 Task: End the current process.
Action: Mouse moved to (1281, 34)
Screenshot: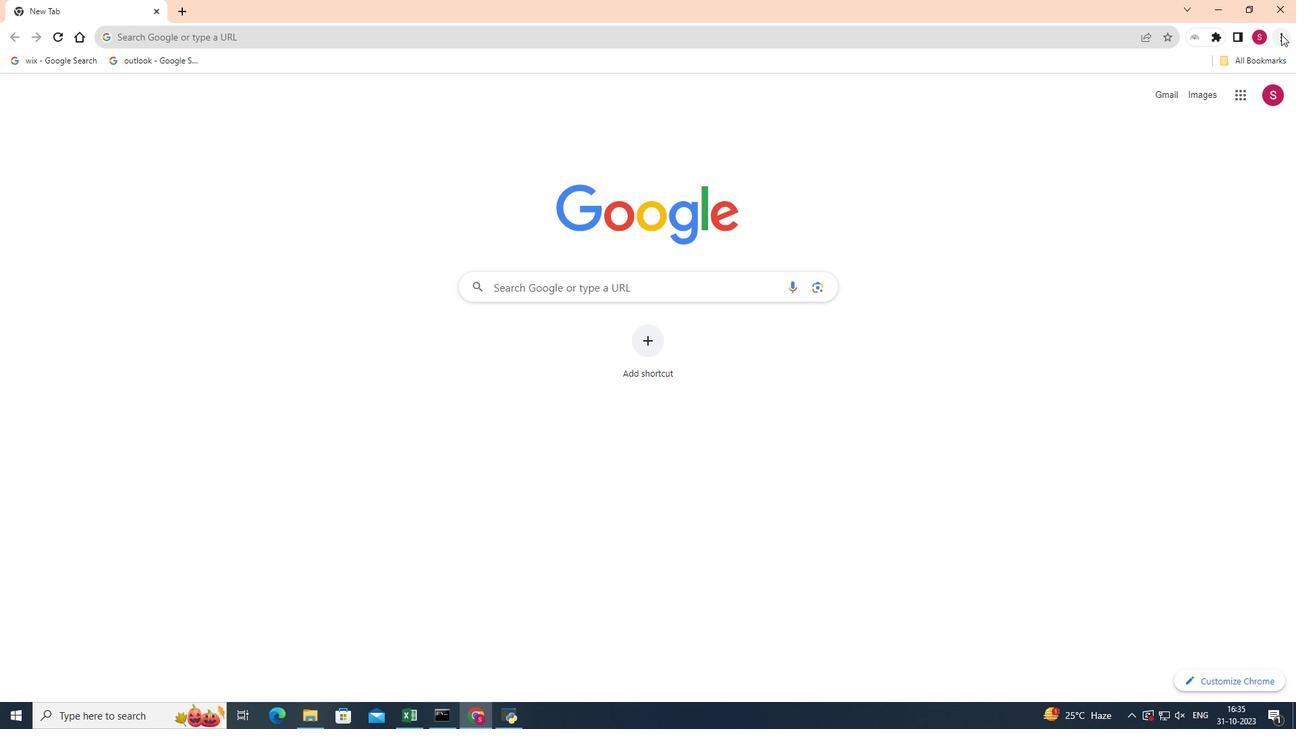 
Action: Mouse pressed left at (1281, 34)
Screenshot: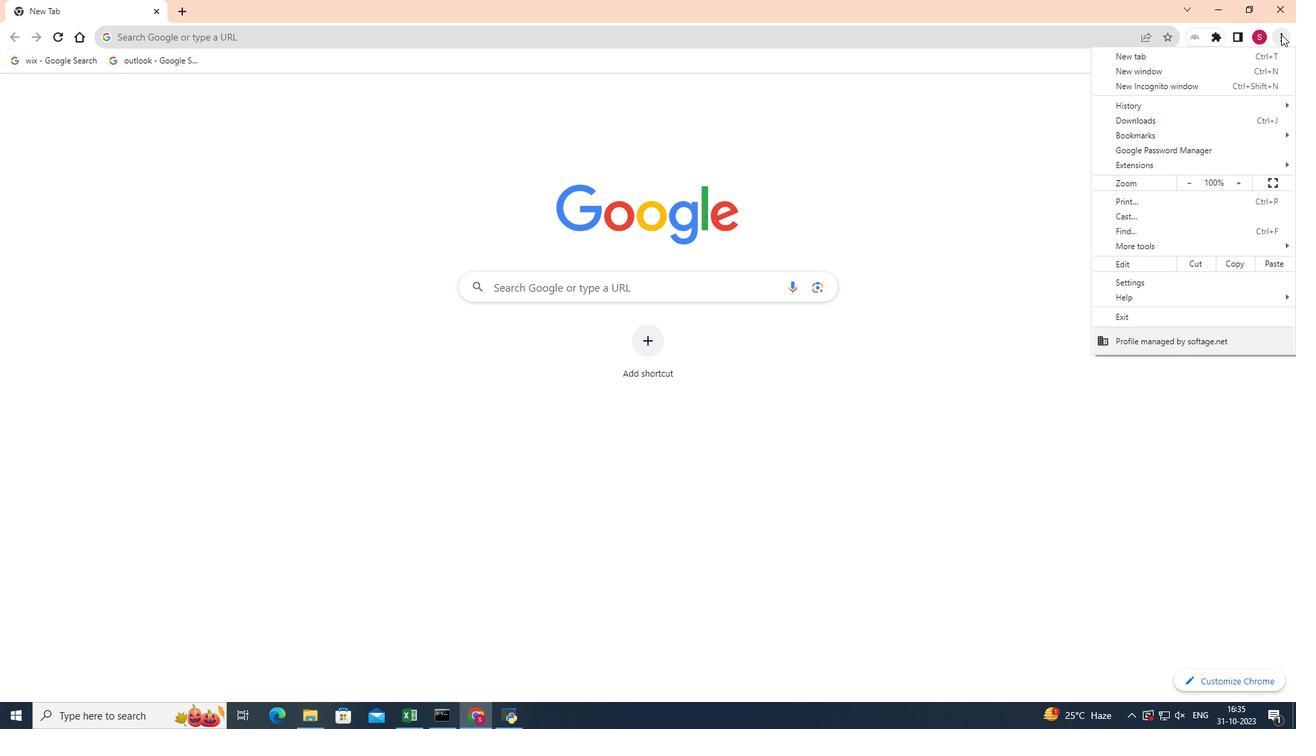 
Action: Mouse moved to (1134, 247)
Screenshot: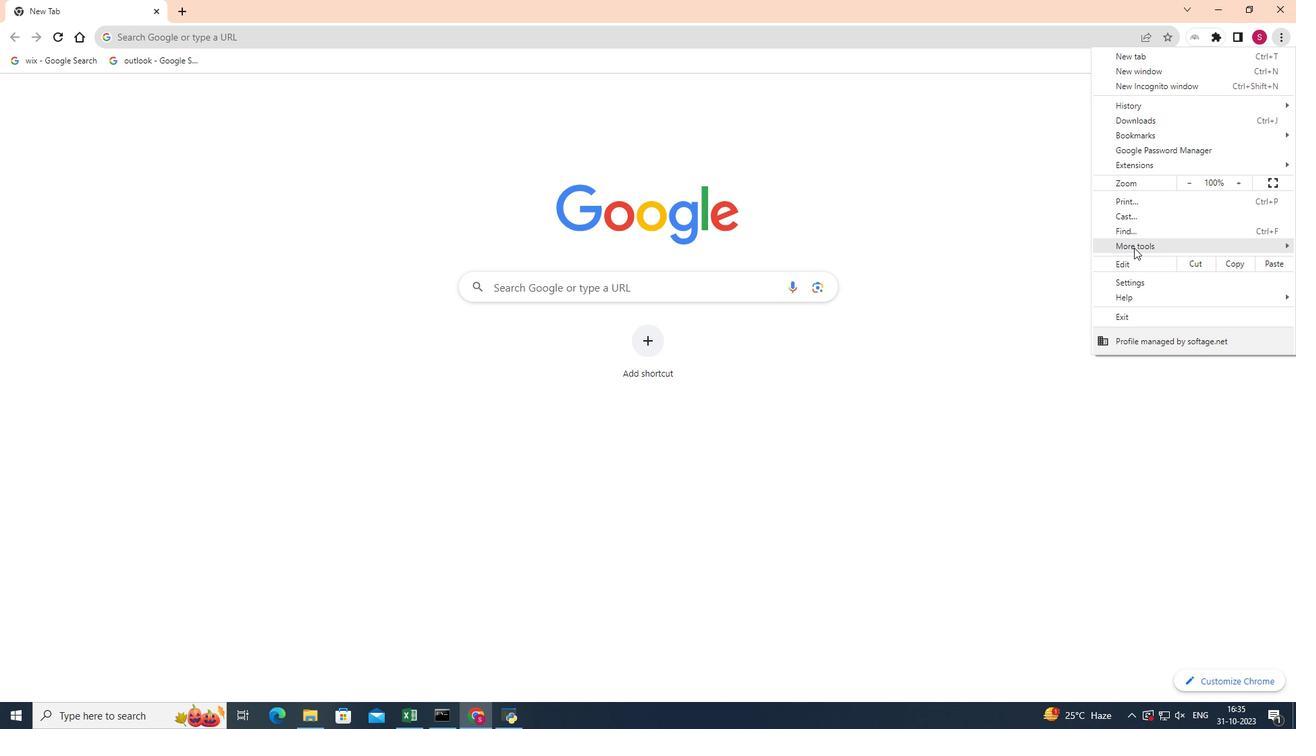 
Action: Mouse pressed left at (1134, 247)
Screenshot: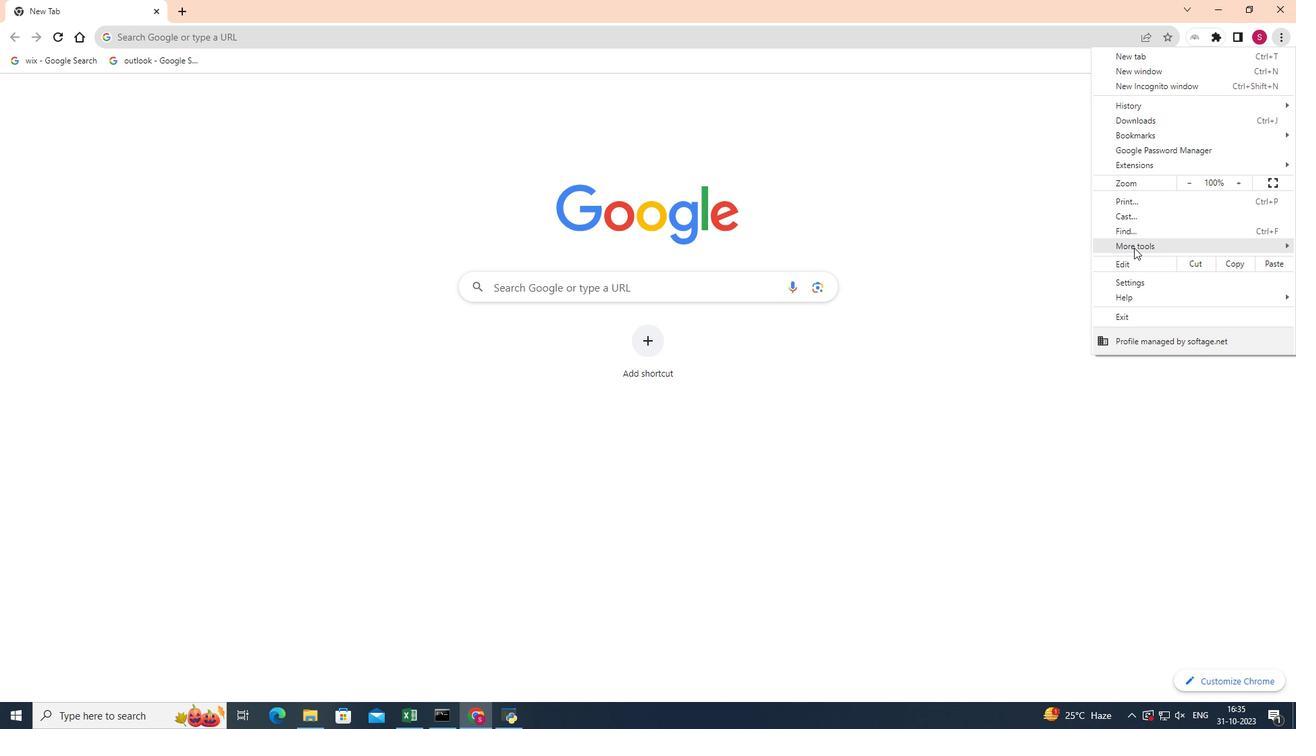 
Action: Mouse moved to (1002, 324)
Screenshot: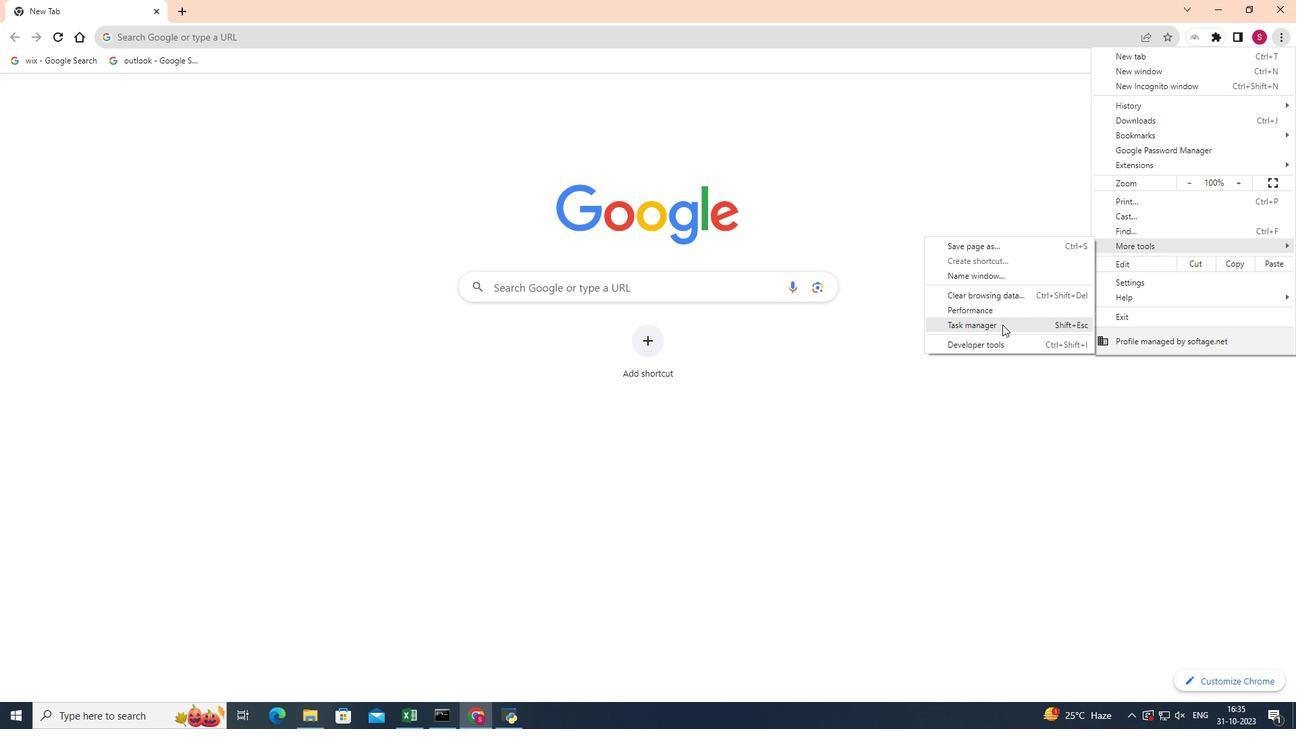
Action: Mouse pressed left at (1002, 324)
Screenshot: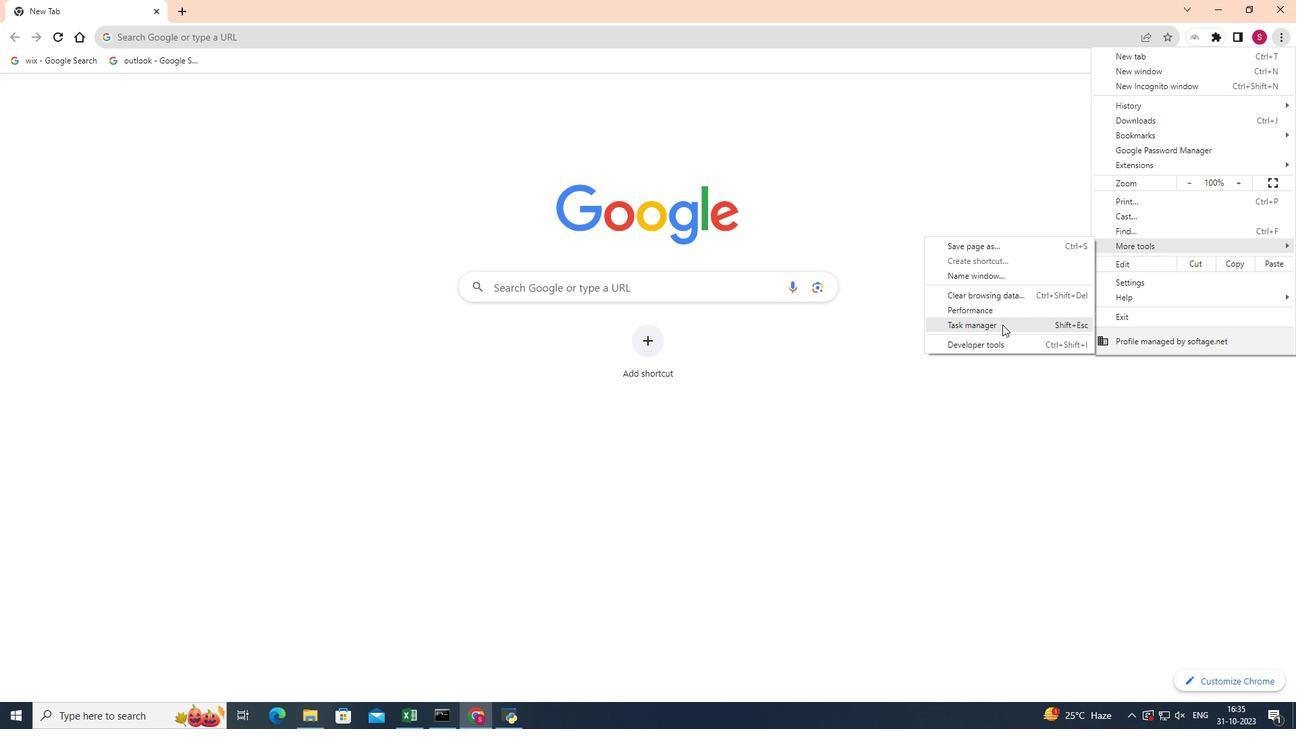 
Action: Mouse moved to (823, 447)
Screenshot: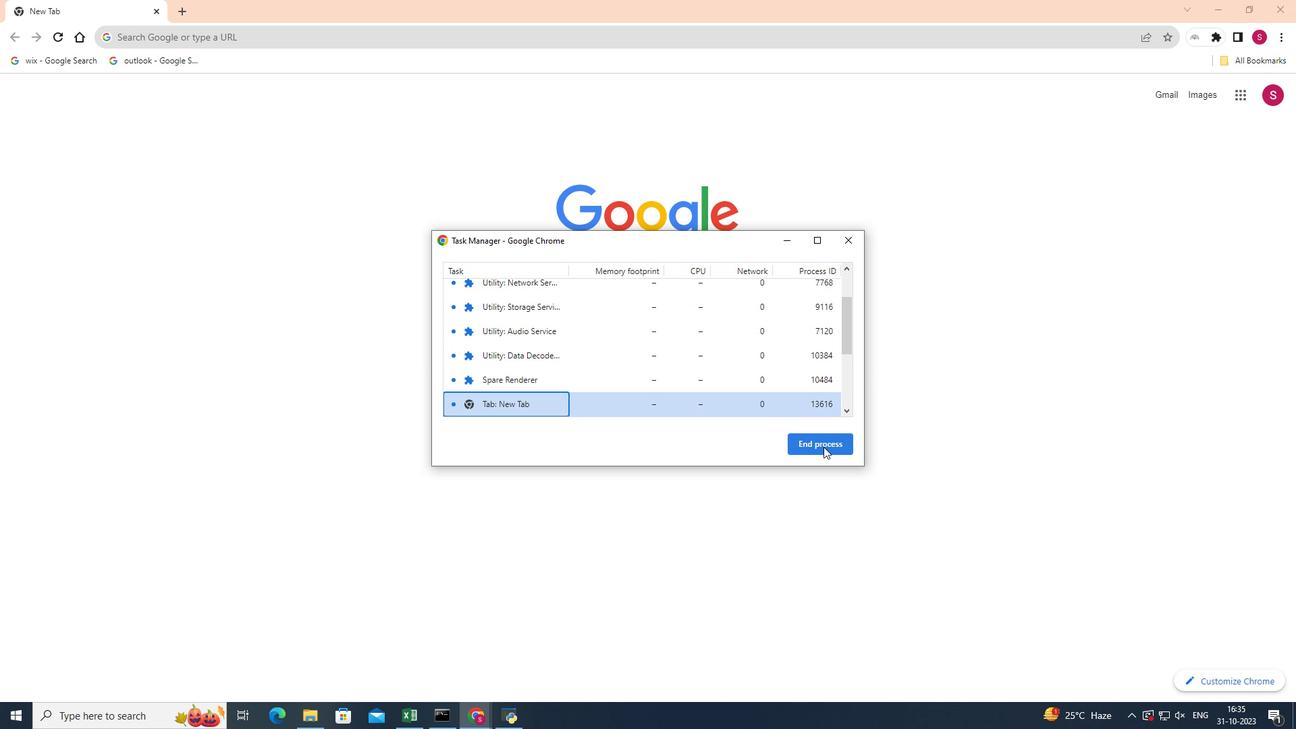 
Action: Mouse pressed left at (823, 447)
Screenshot: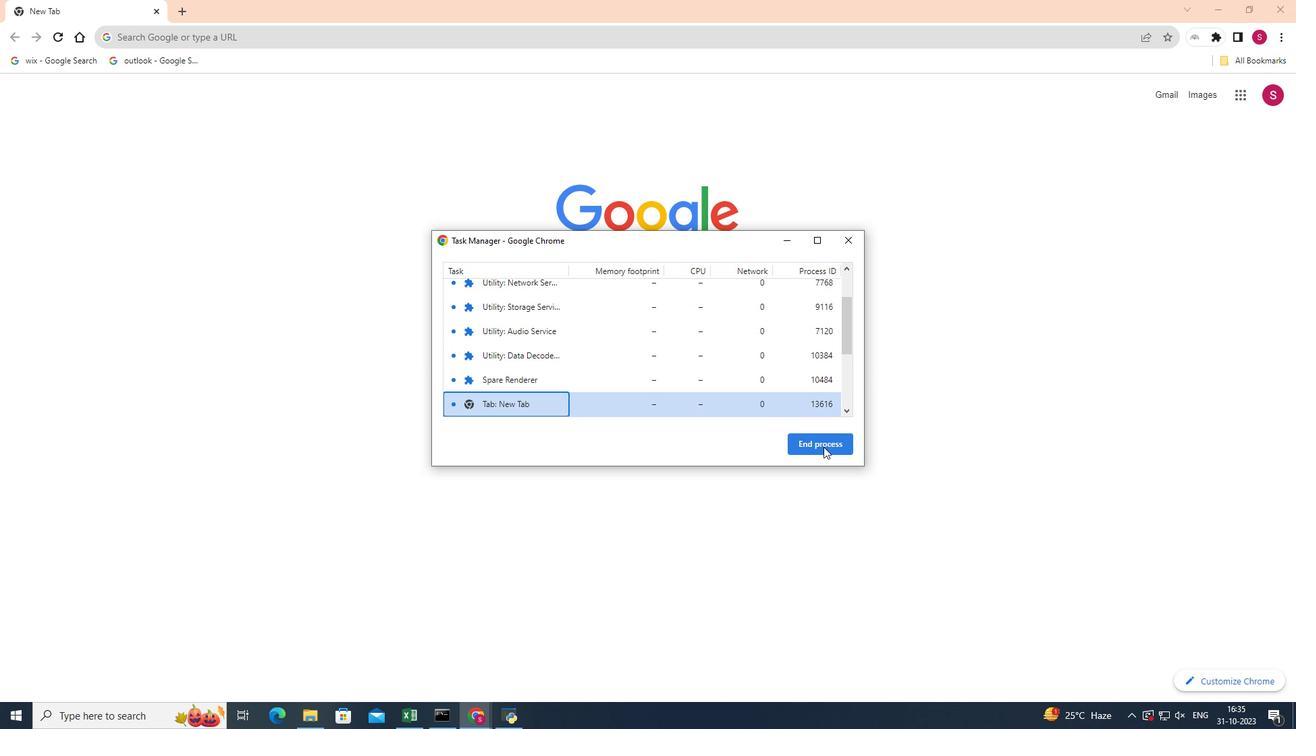 
